 Task: Check the data of condos/co-ops sold above the list price in the last 1 year.
Action: Mouse moved to (503, 208)
Screenshot: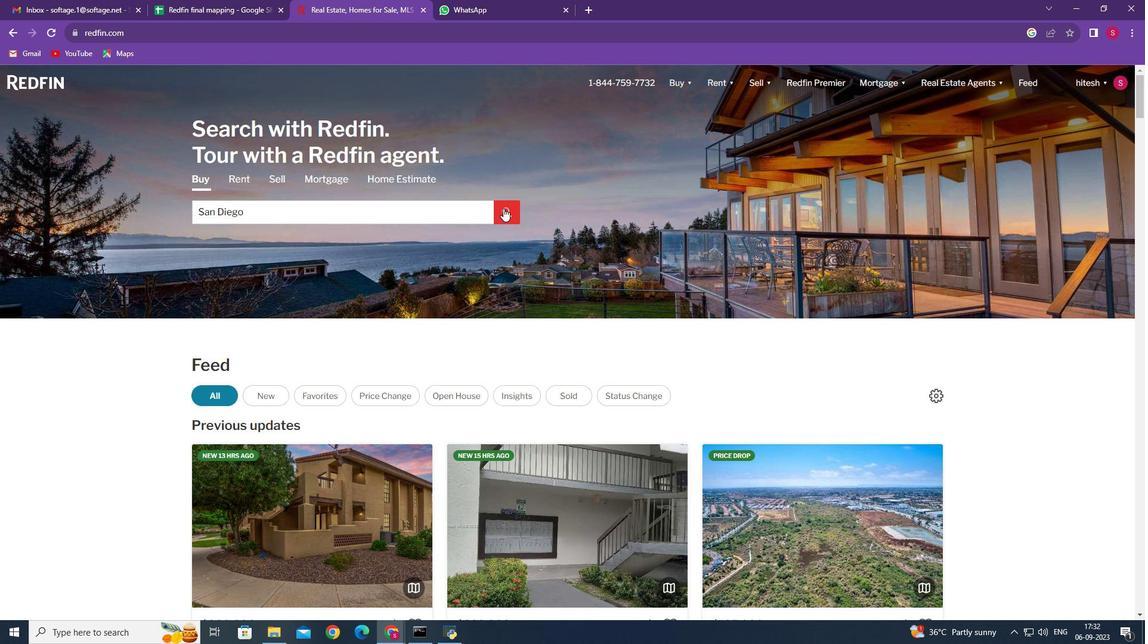 
Action: Mouse pressed left at (503, 208)
Screenshot: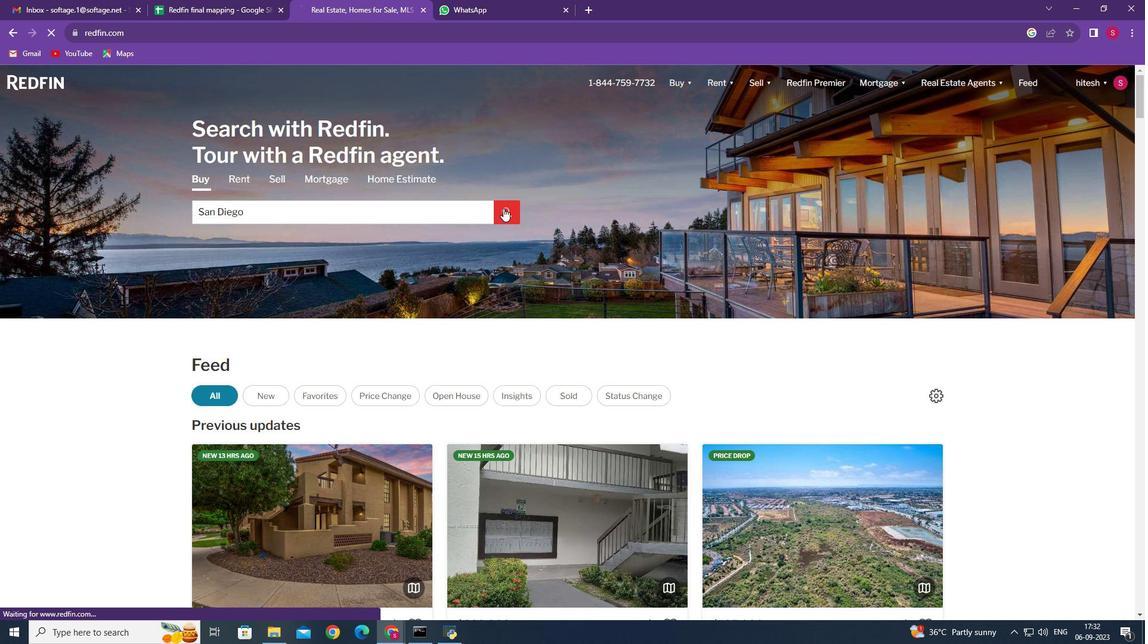 
Action: Mouse moved to (1006, 122)
Screenshot: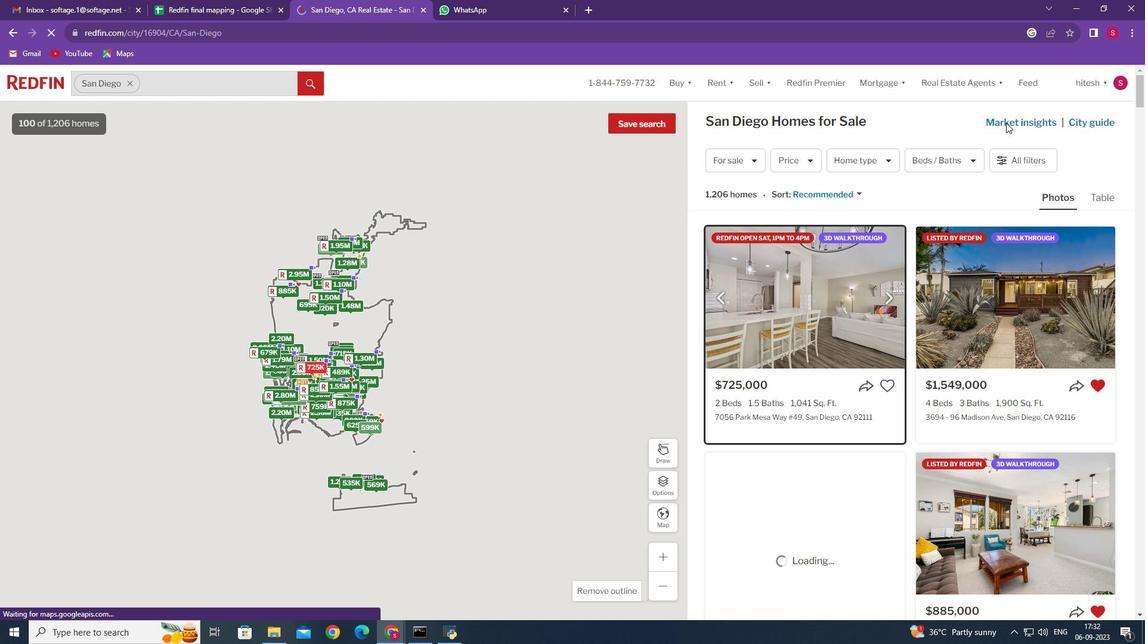 
Action: Mouse pressed left at (1006, 122)
Screenshot: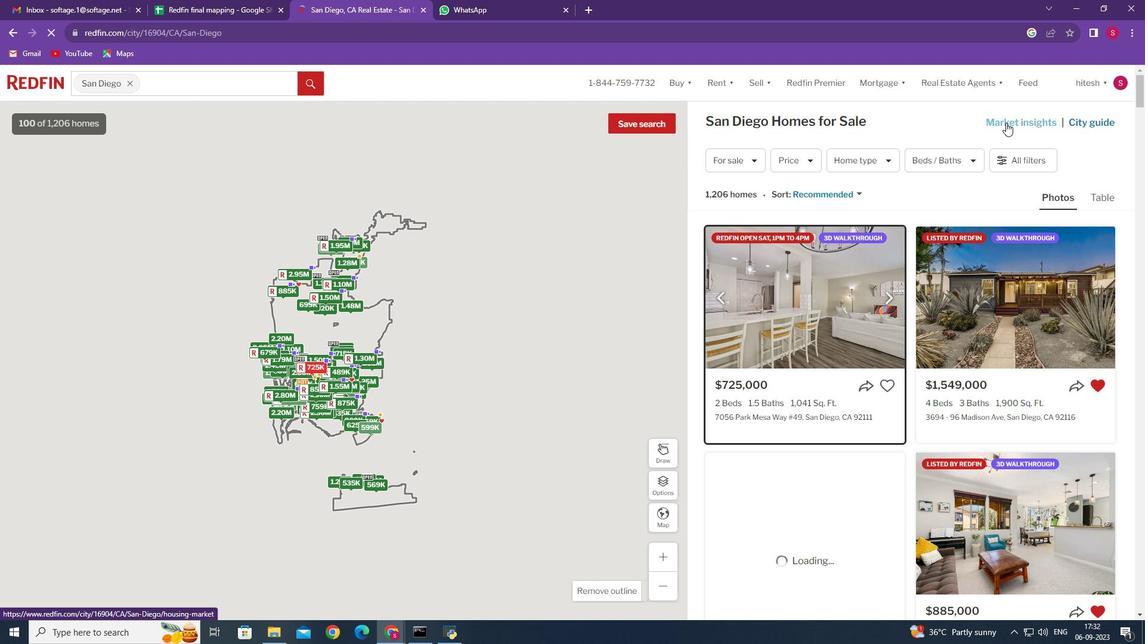 
Action: Mouse moved to (269, 224)
Screenshot: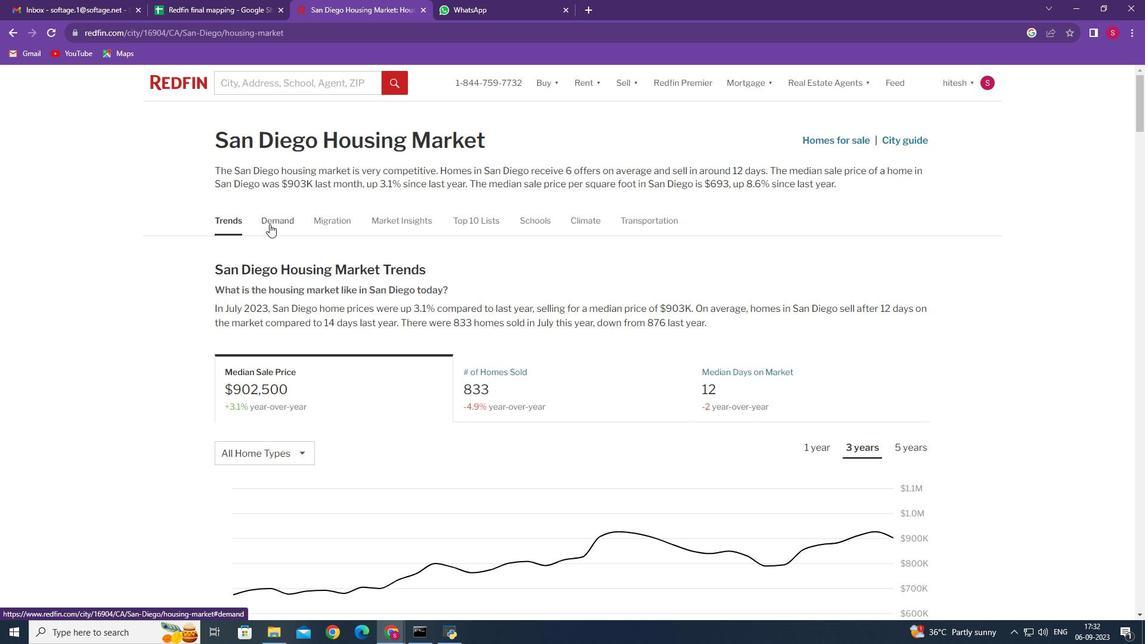 
Action: Mouse pressed left at (269, 224)
Screenshot: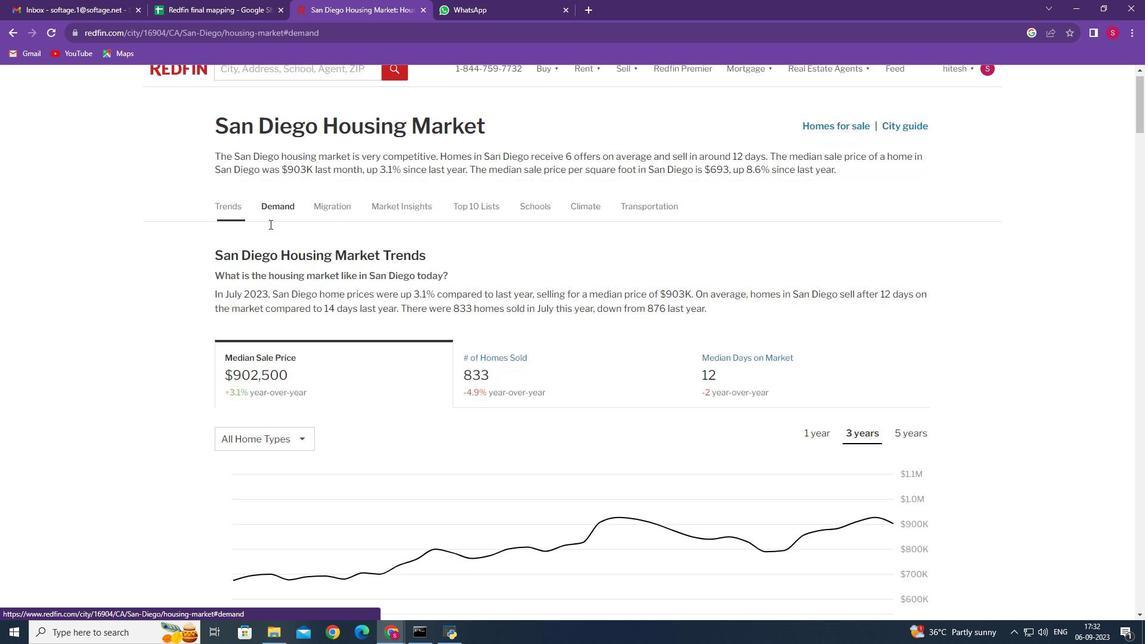 
Action: Mouse moved to (504, 269)
Screenshot: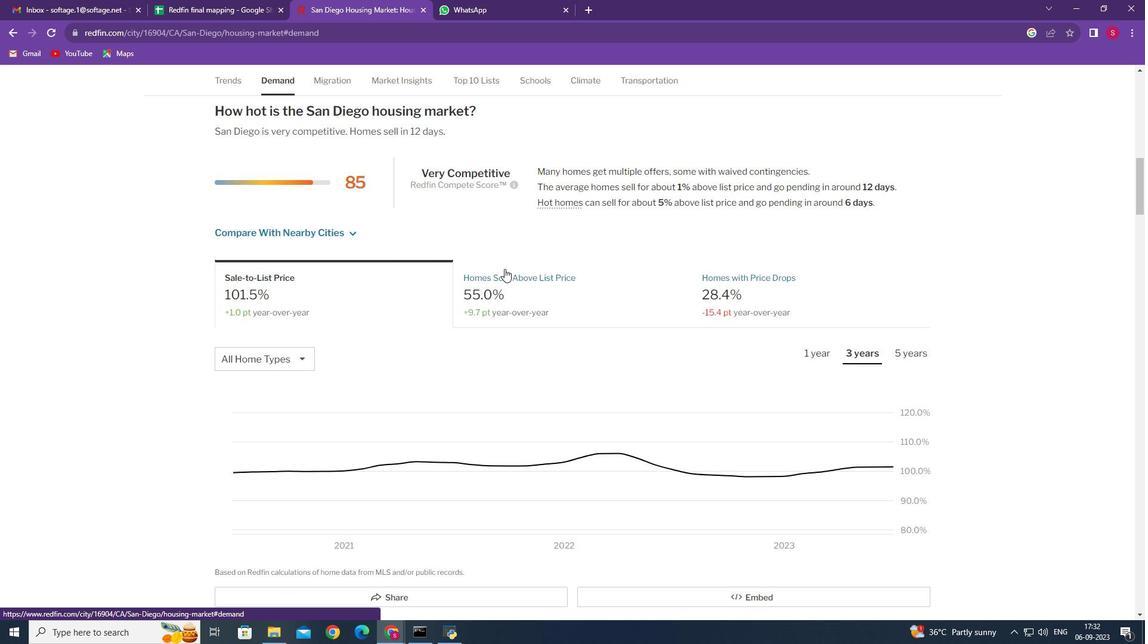 
Action: Mouse pressed left at (504, 269)
Screenshot: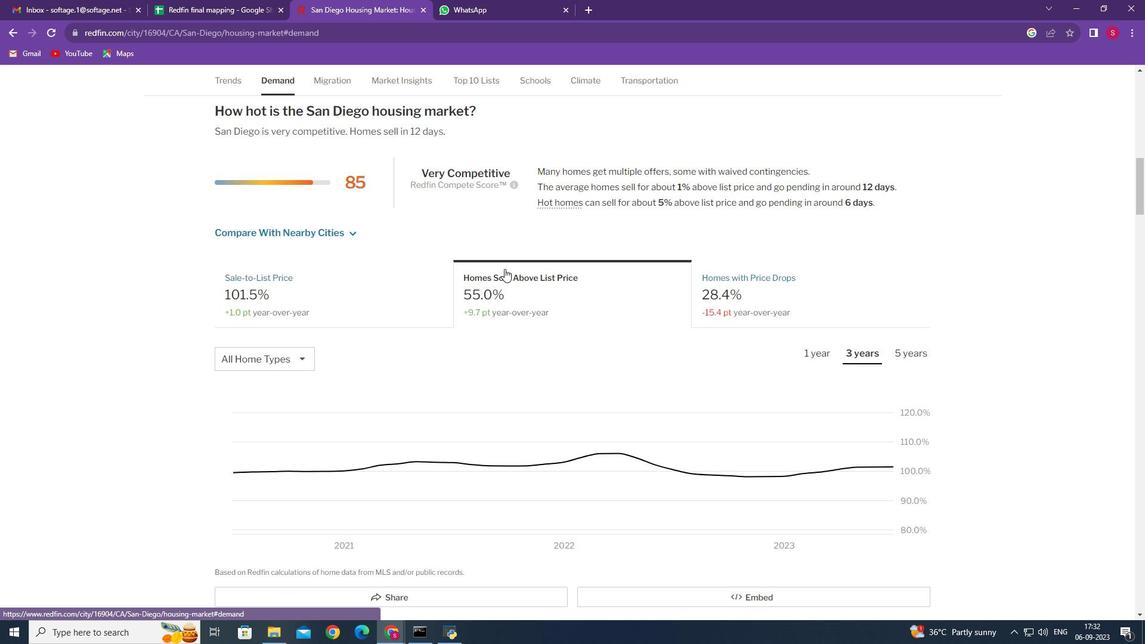 
Action: Mouse moved to (304, 359)
Screenshot: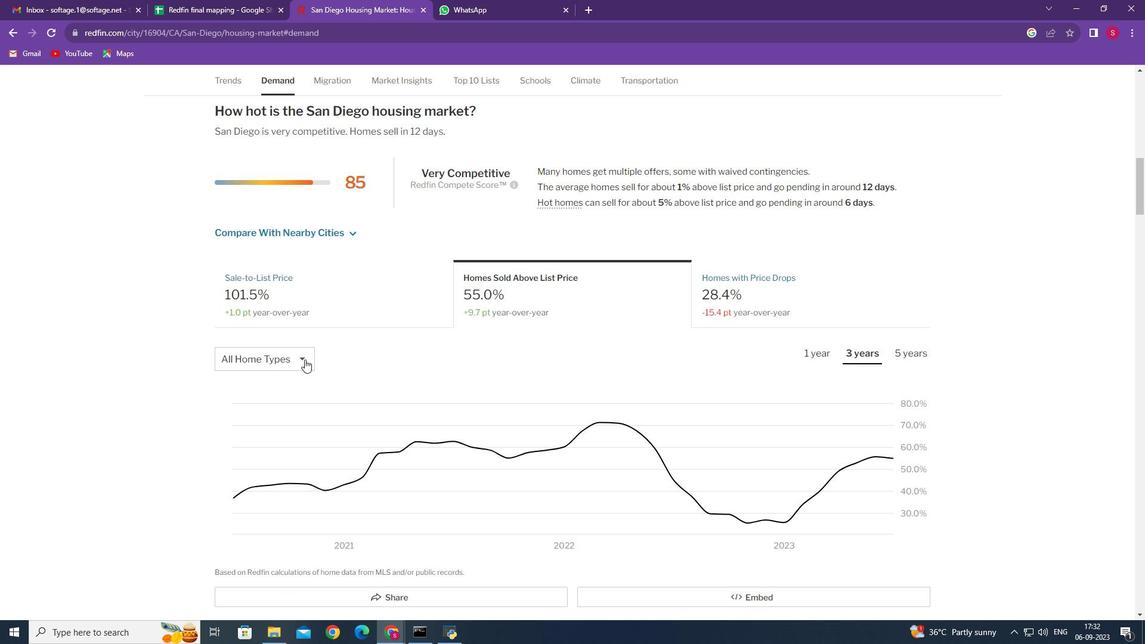 
Action: Mouse pressed left at (304, 359)
Screenshot: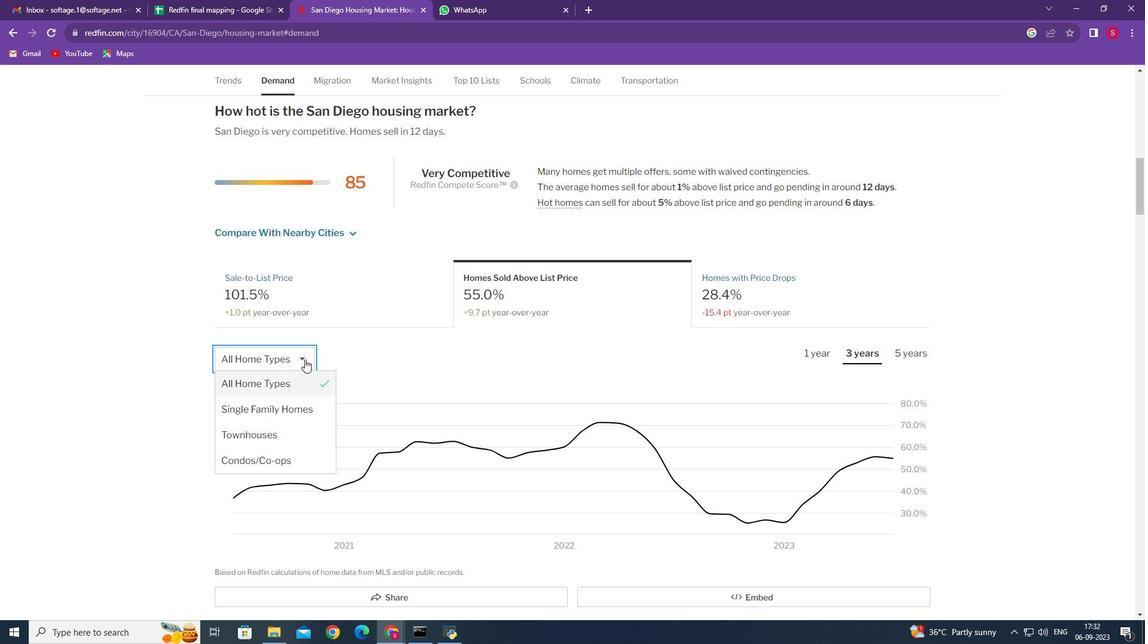 
Action: Mouse moved to (295, 458)
Screenshot: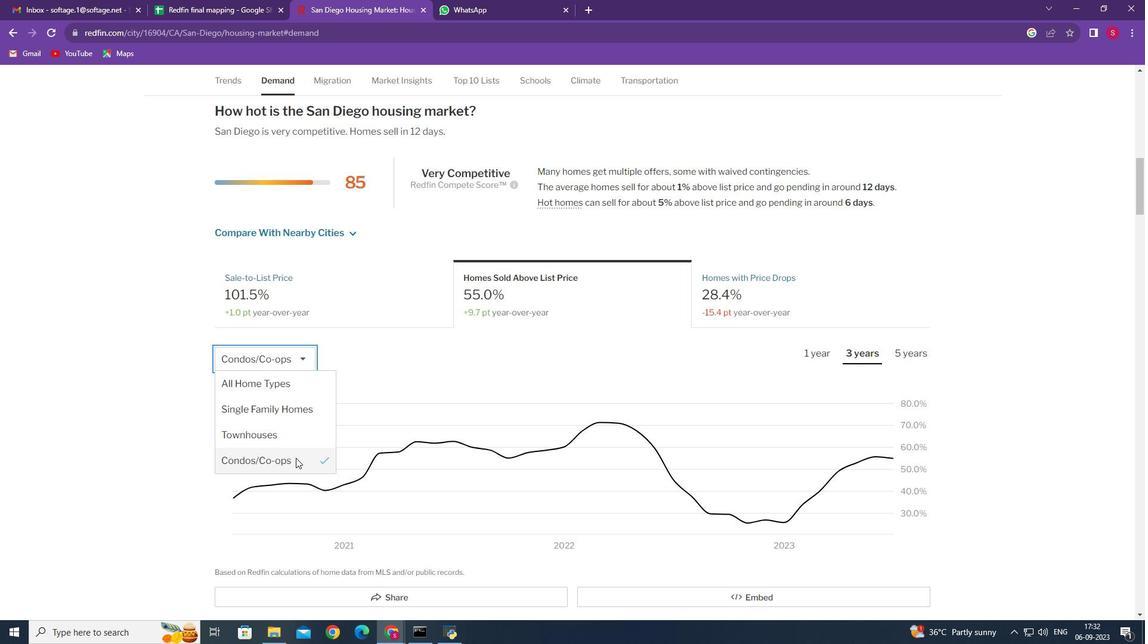 
Action: Mouse pressed left at (295, 458)
Screenshot: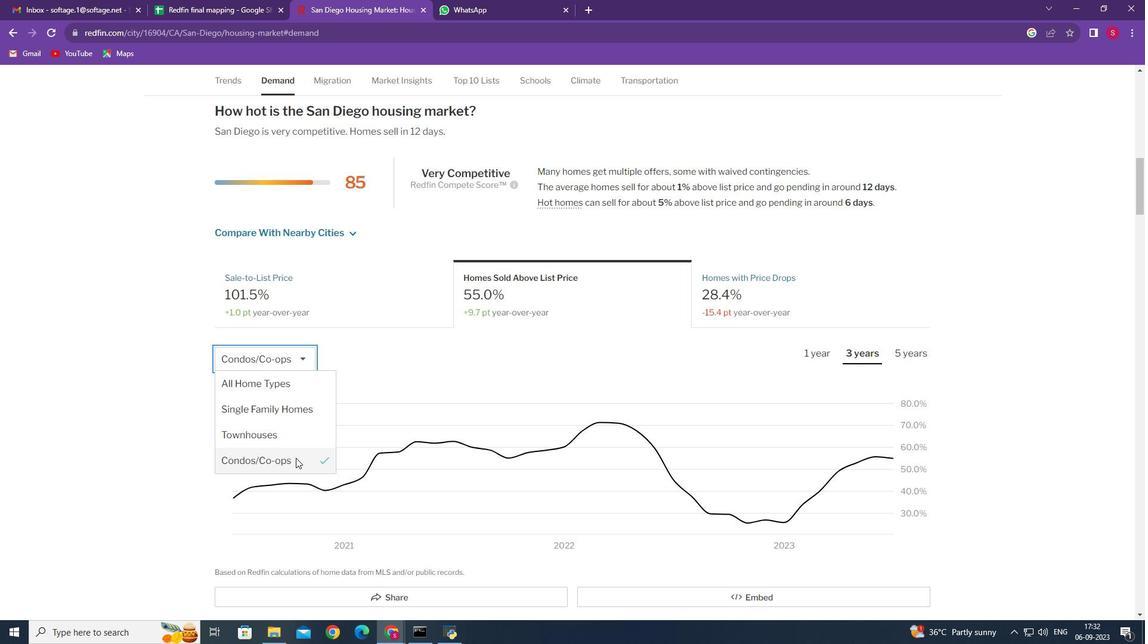 
Action: Mouse moved to (816, 350)
Screenshot: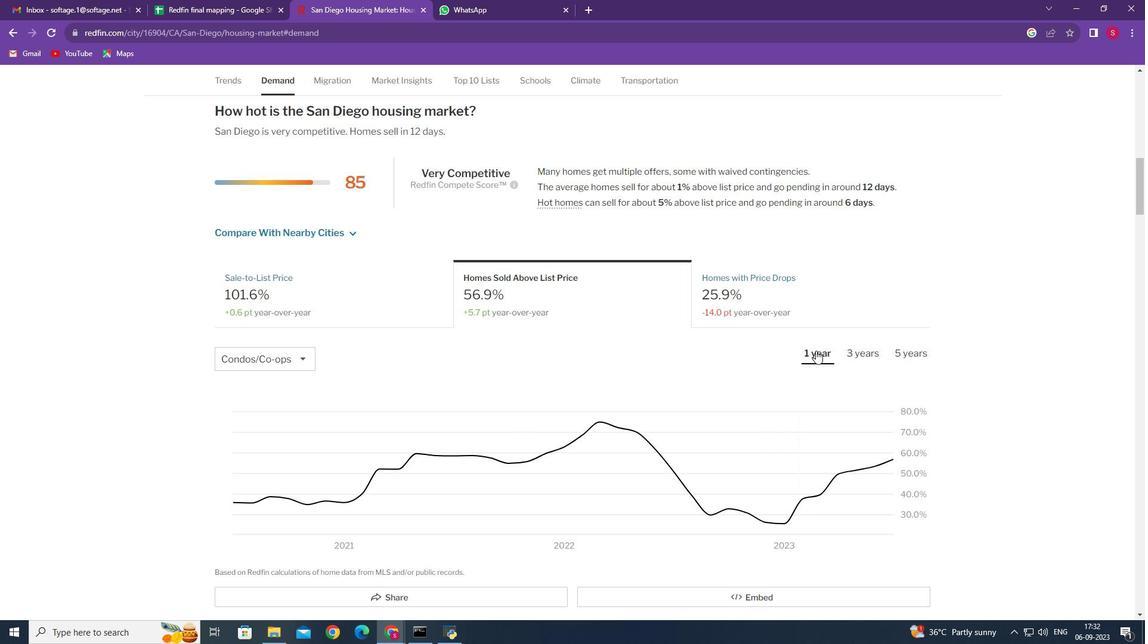 
Action: Mouse pressed left at (816, 350)
Screenshot: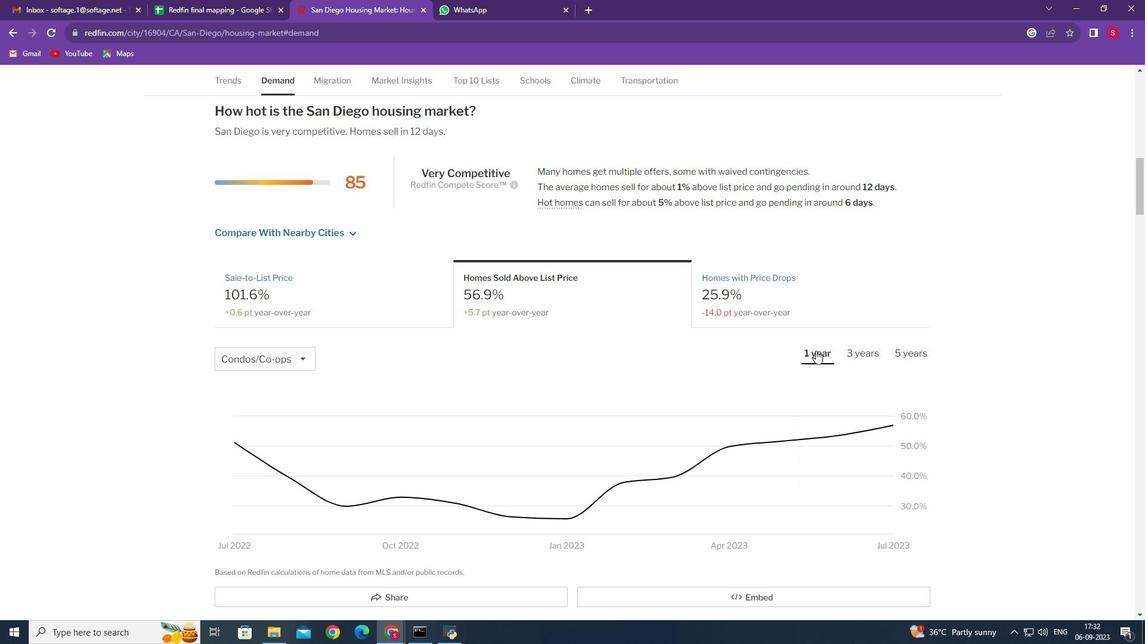 
Action: Mouse moved to (241, 411)
Screenshot: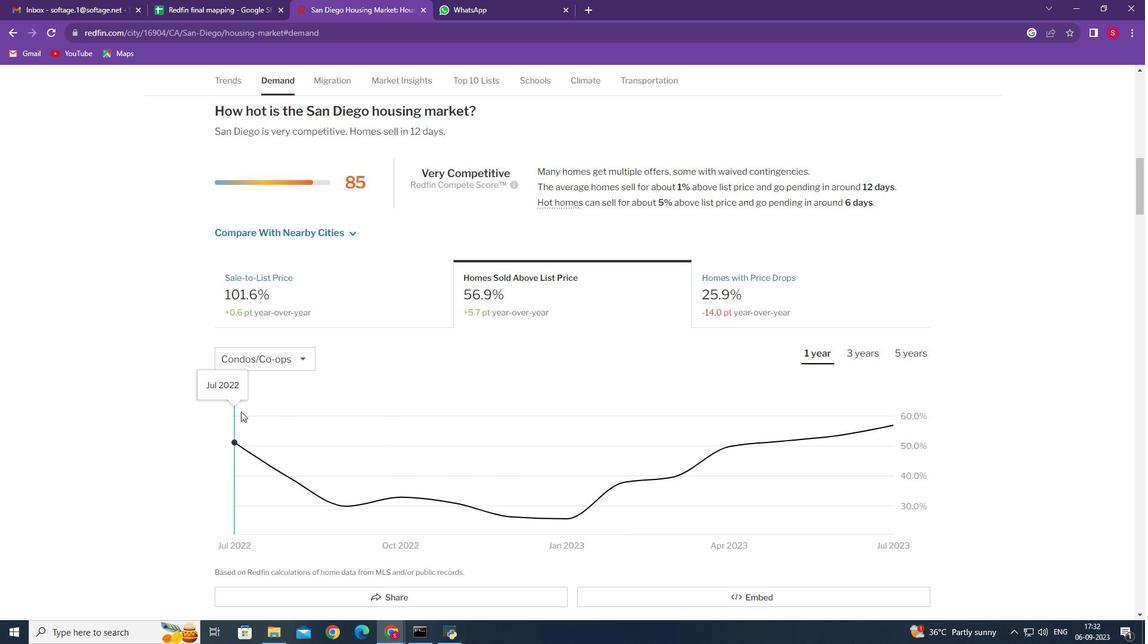 
